 Task: Select the overview rules option in the decorations enabled.
Action: Mouse moved to (50, 479)
Screenshot: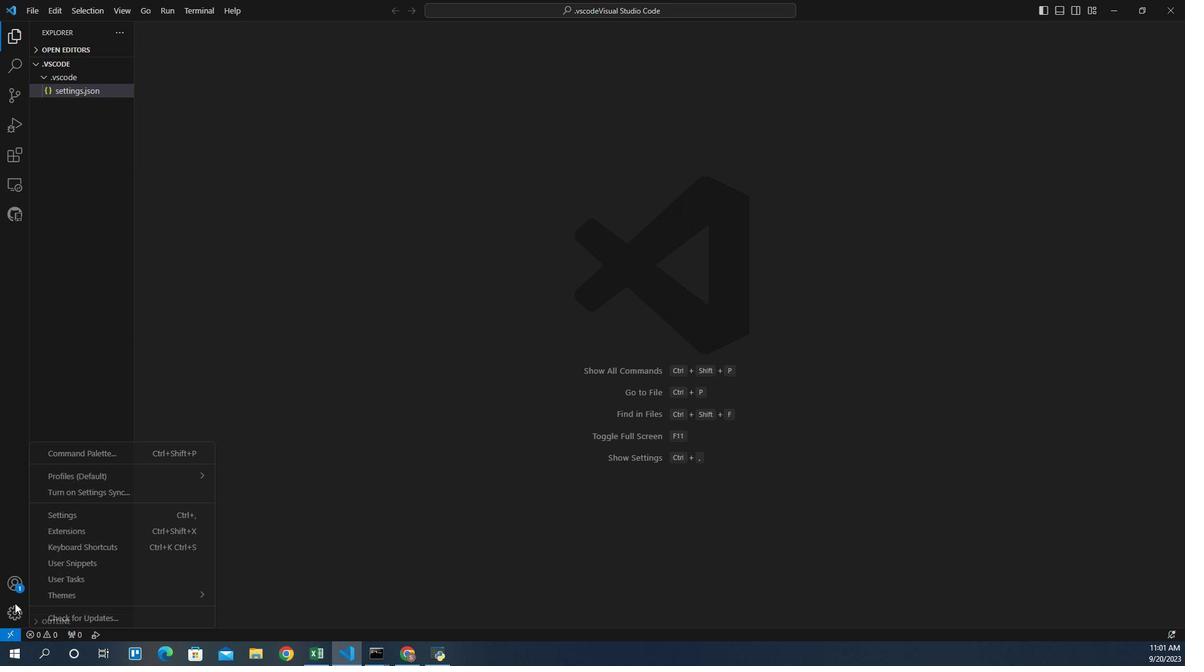 
Action: Mouse pressed left at (50, 479)
Screenshot: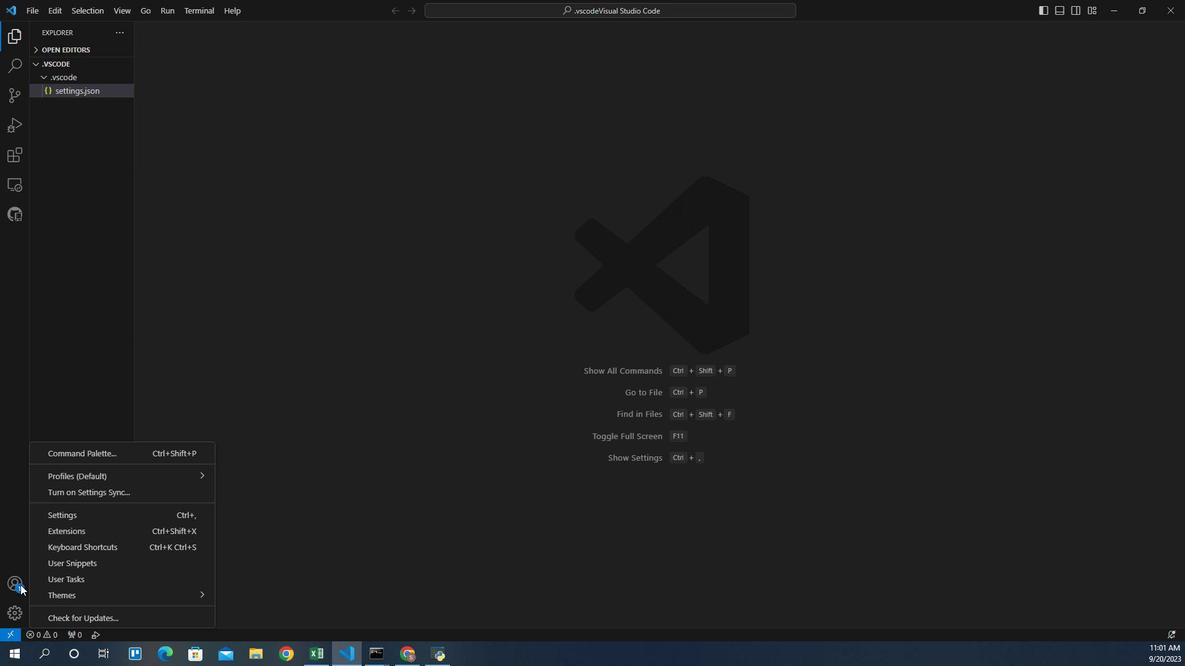
Action: Mouse moved to (75, 417)
Screenshot: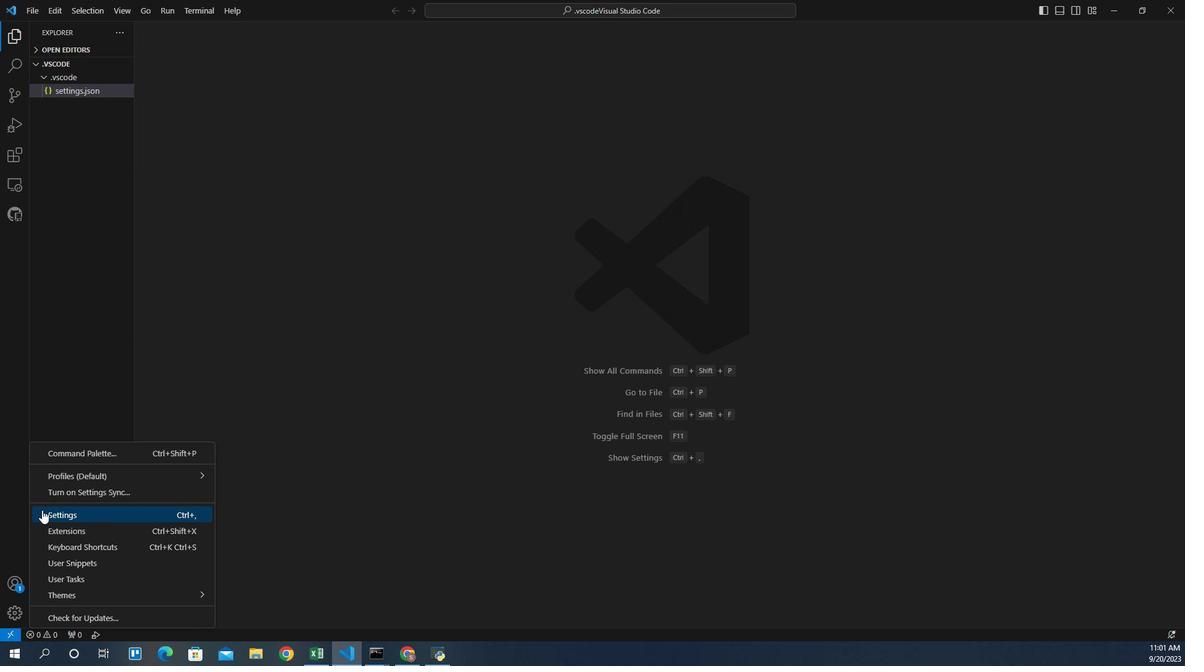 
Action: Mouse pressed left at (75, 417)
Screenshot: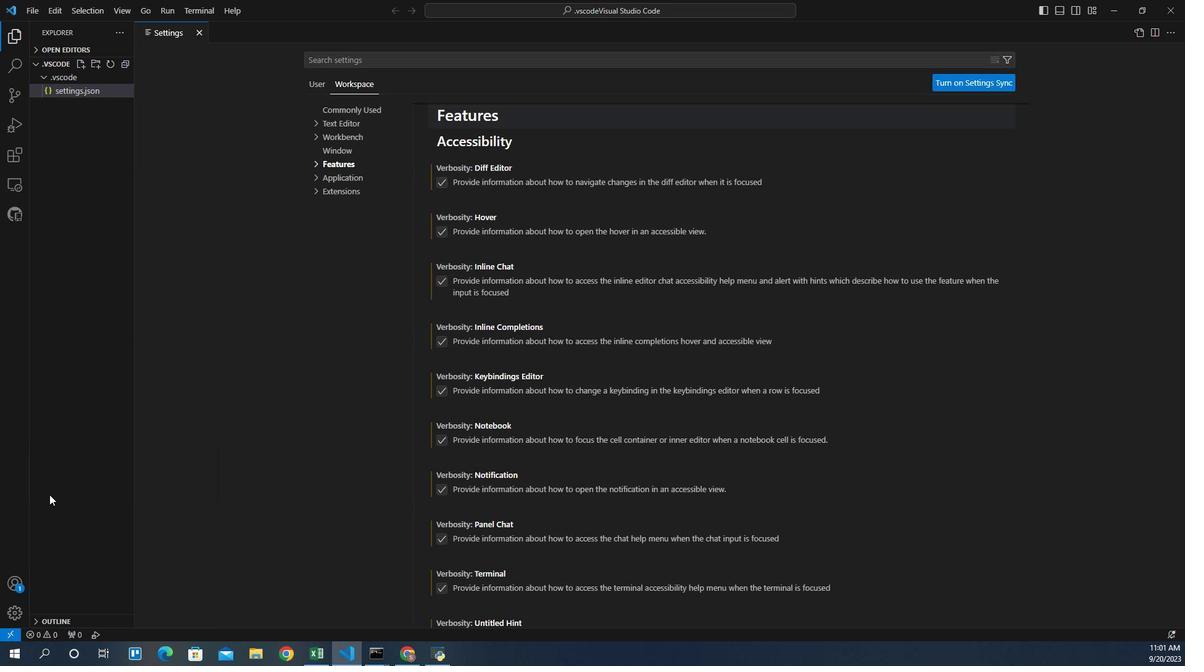
Action: Mouse moved to (362, 132)
Screenshot: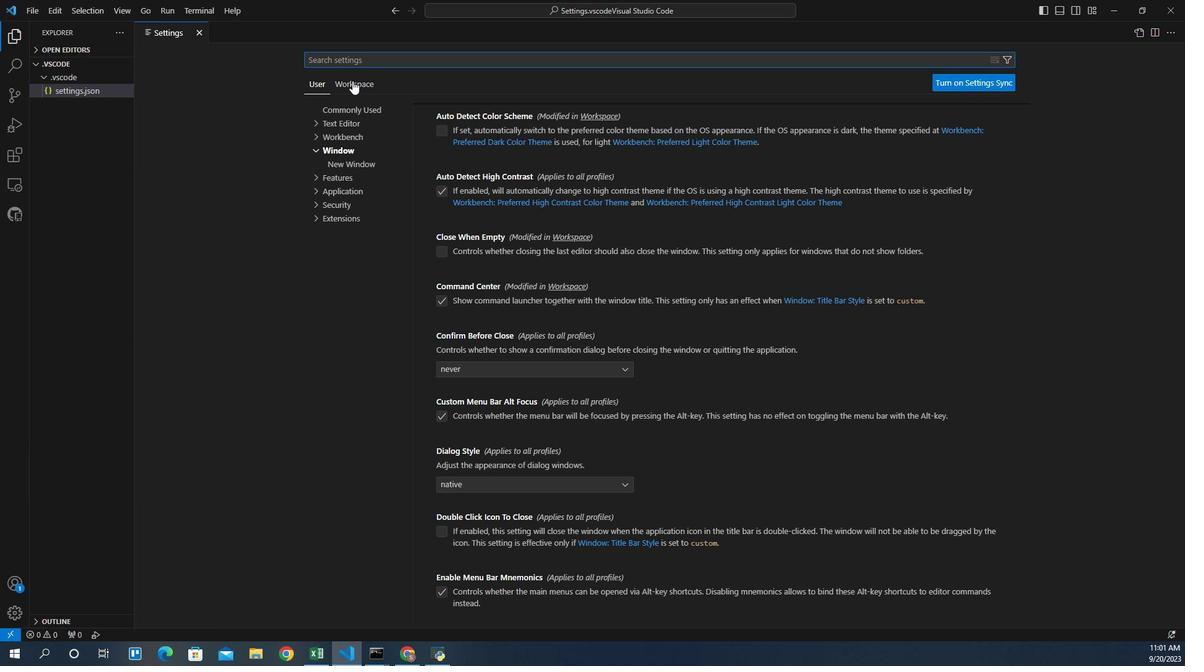 
Action: Mouse pressed left at (362, 132)
Screenshot: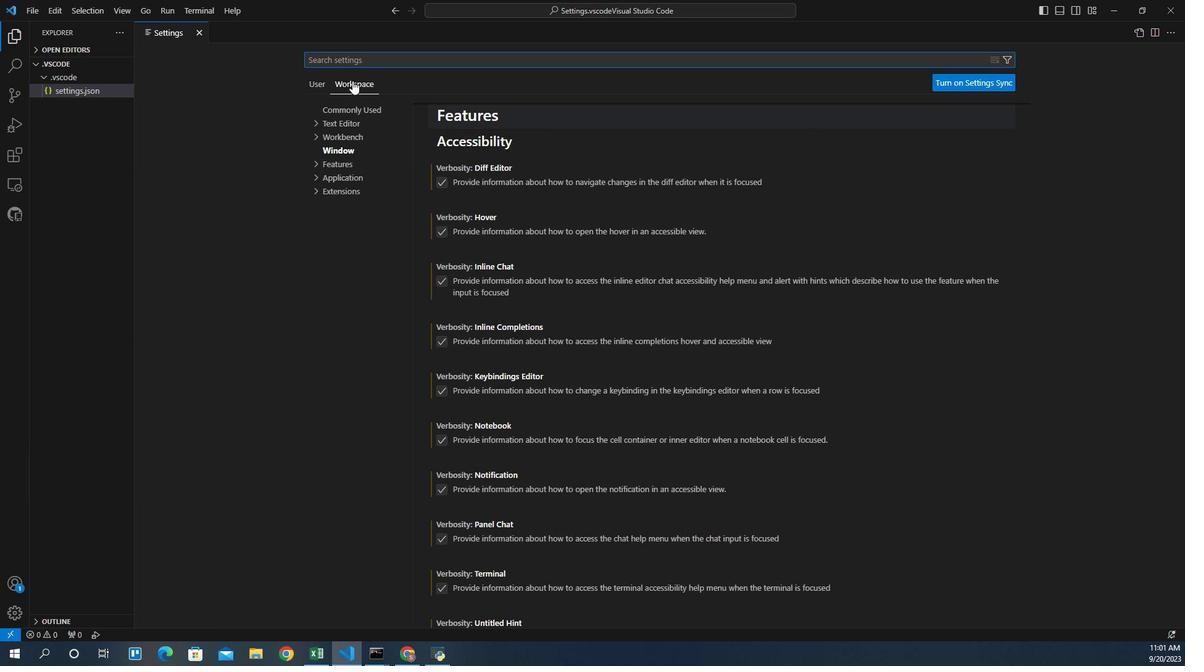 
Action: Mouse moved to (339, 187)
Screenshot: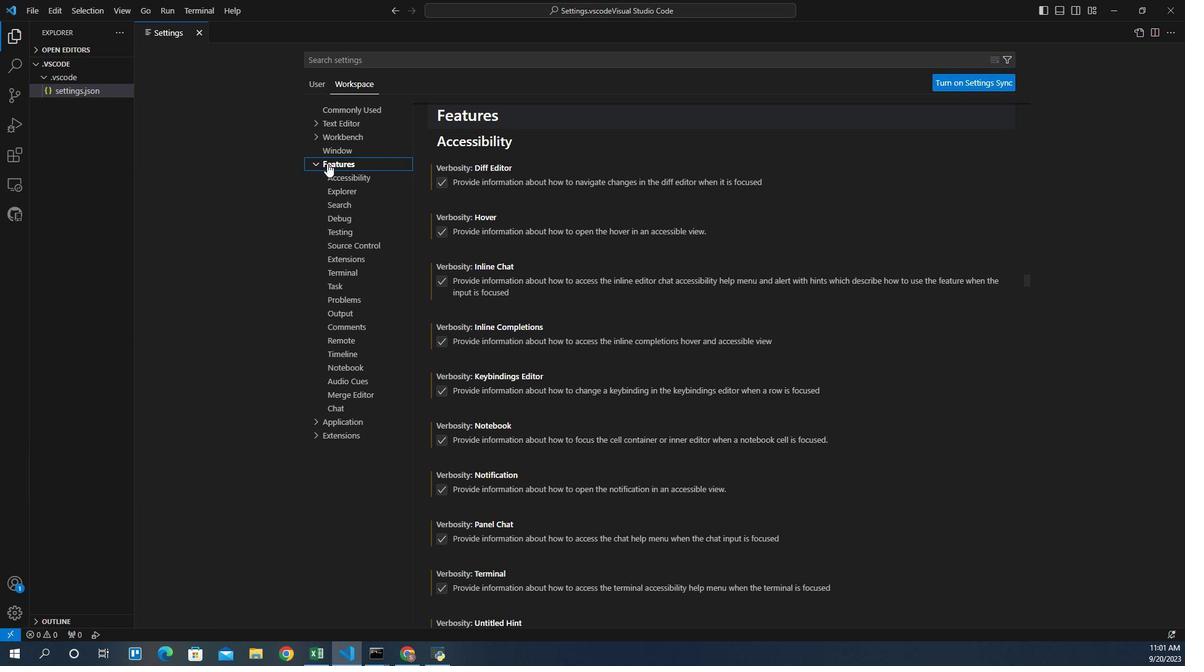 
Action: Mouse pressed left at (339, 187)
Screenshot: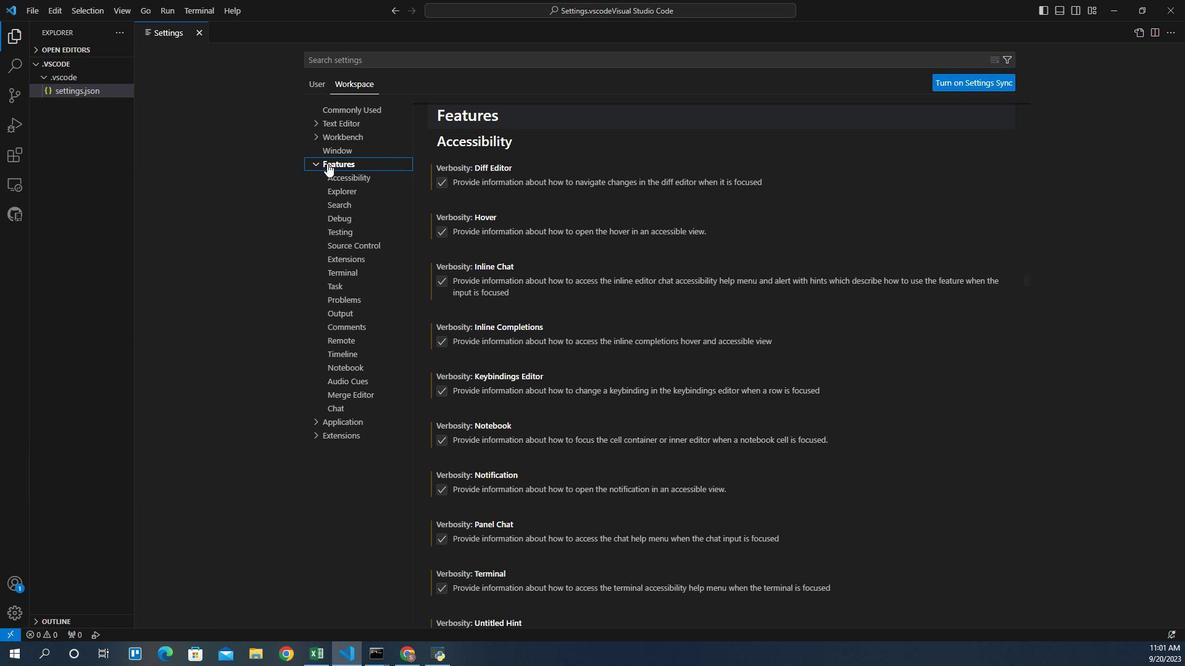 
Action: Mouse moved to (359, 259)
Screenshot: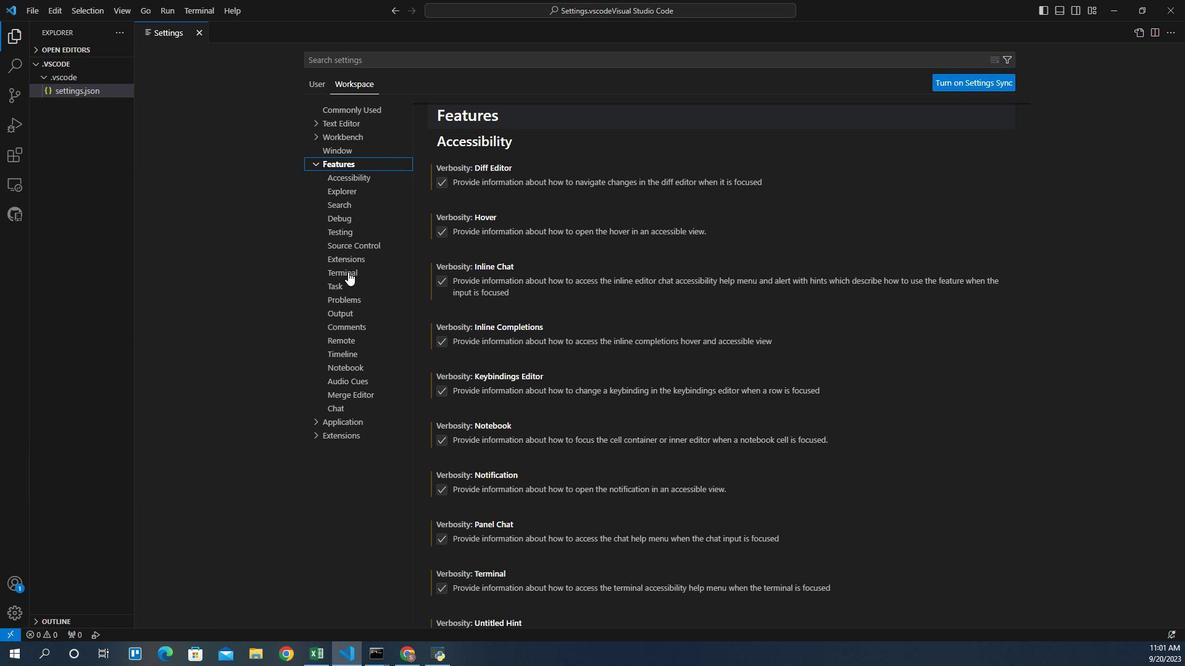 
Action: Mouse pressed left at (359, 259)
Screenshot: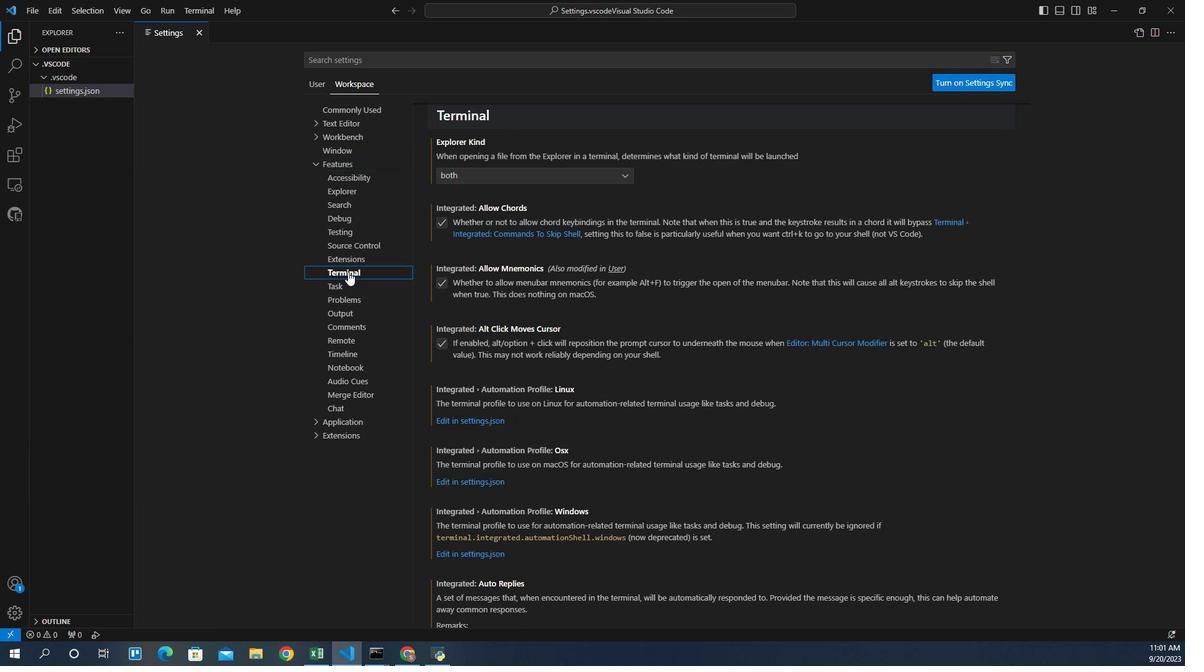 
Action: Mouse moved to (988, 304)
Screenshot: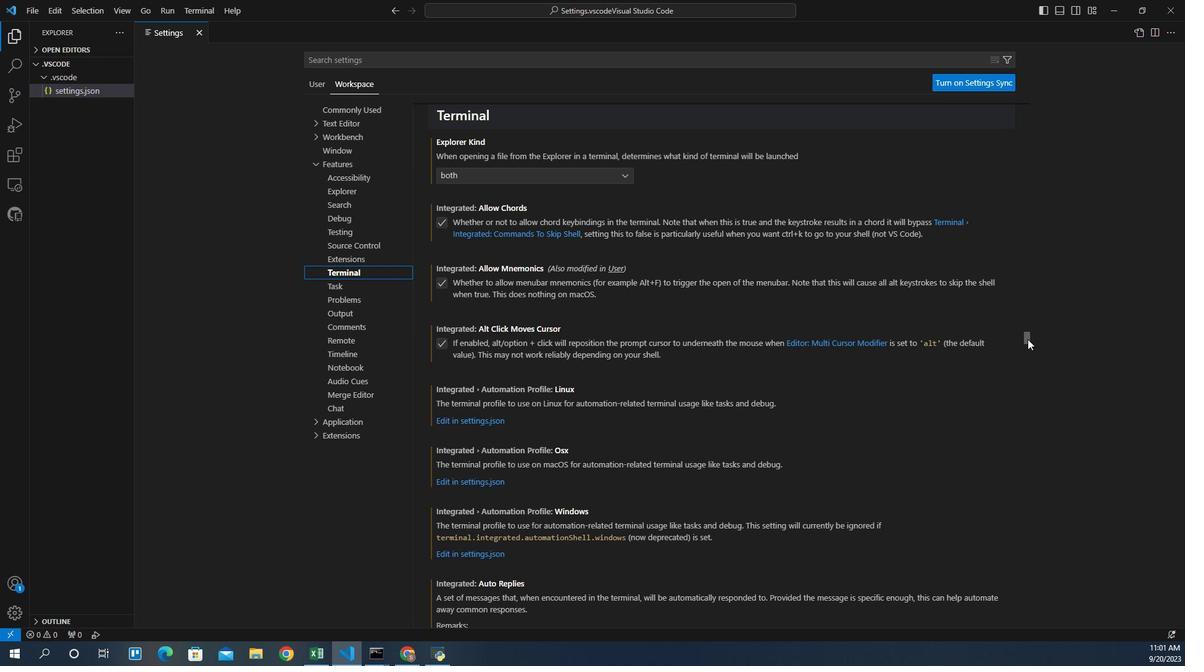 
Action: Mouse pressed left at (988, 304)
Screenshot: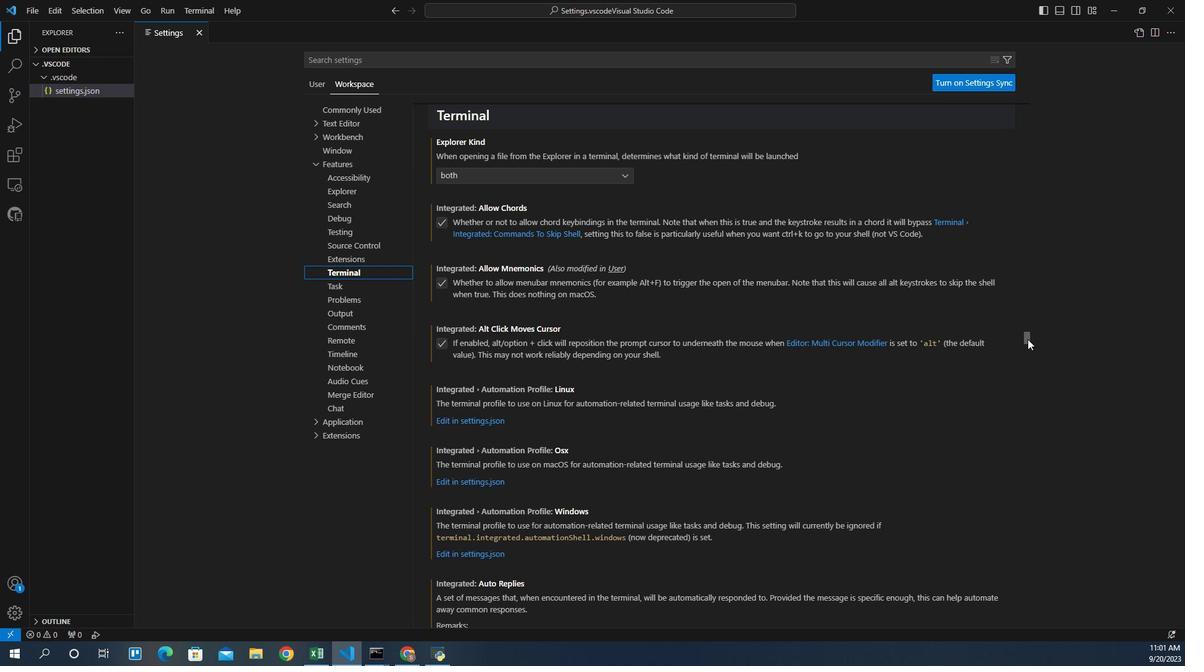 
Action: Mouse moved to (838, 334)
Screenshot: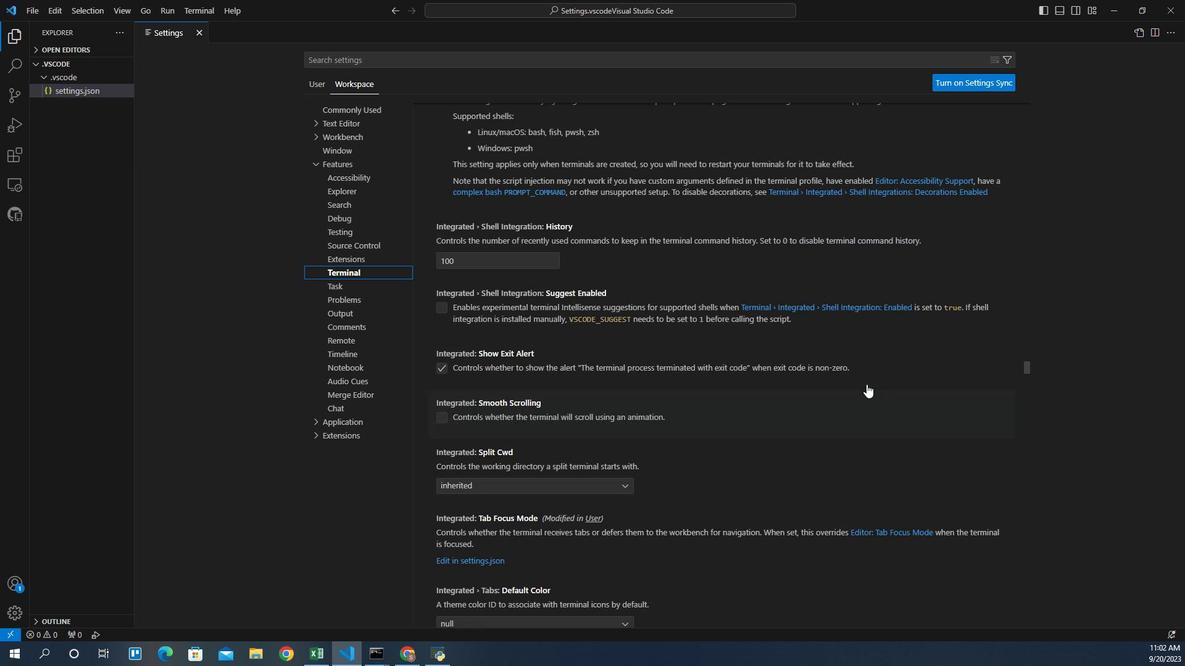 
Action: Mouse scrolled (838, 334) with delta (0, 0)
Screenshot: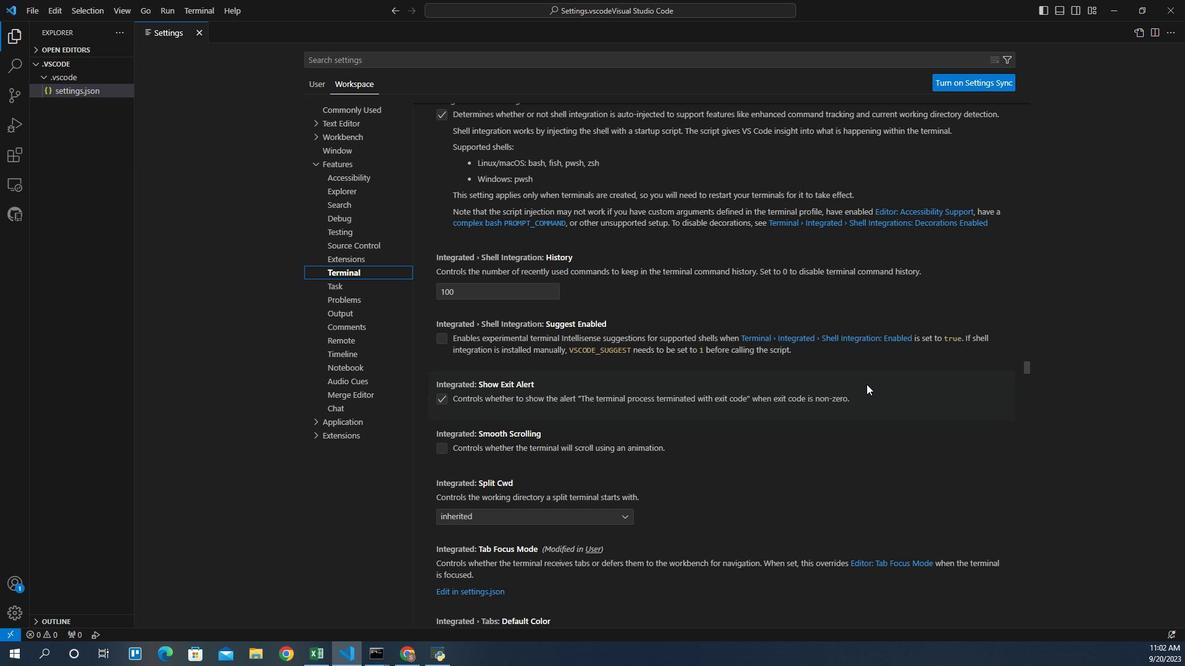 
Action: Mouse scrolled (838, 334) with delta (0, 0)
Screenshot: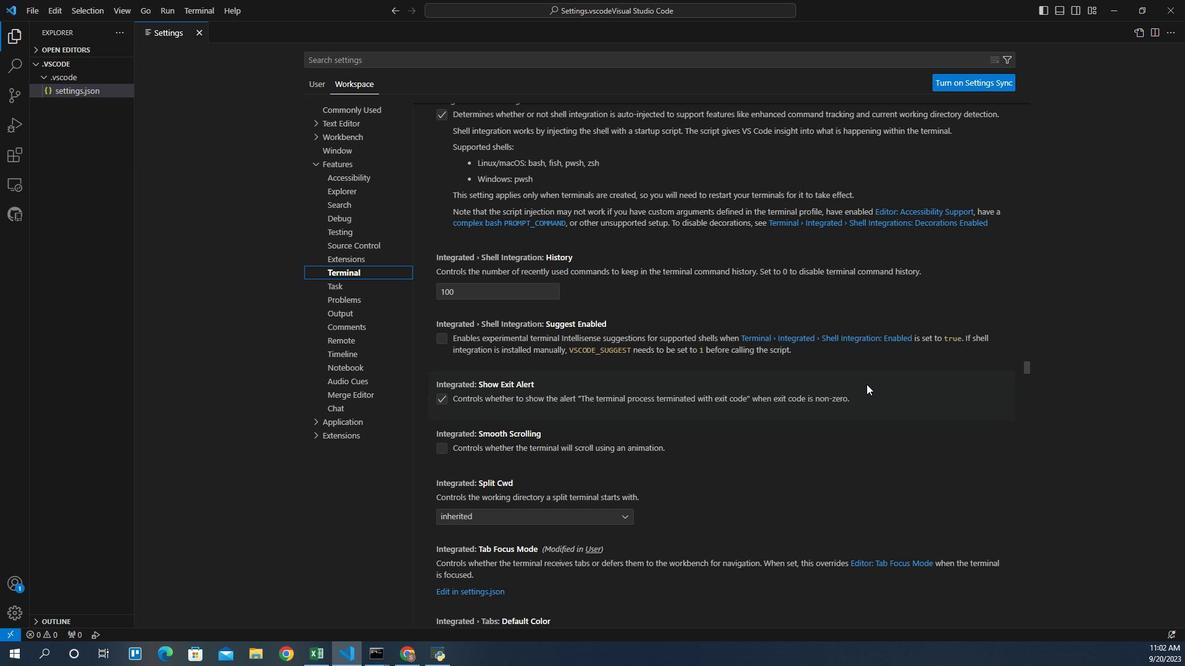 
Action: Mouse scrolled (838, 334) with delta (0, 0)
Screenshot: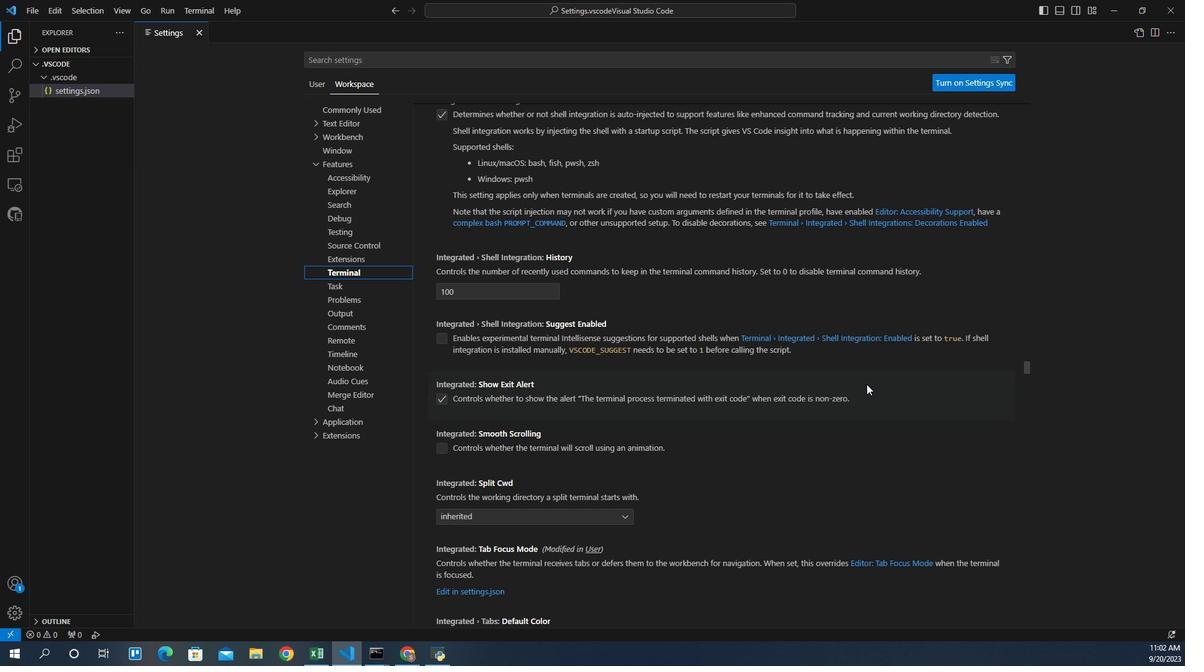 
Action: Mouse scrolled (838, 334) with delta (0, 0)
Screenshot: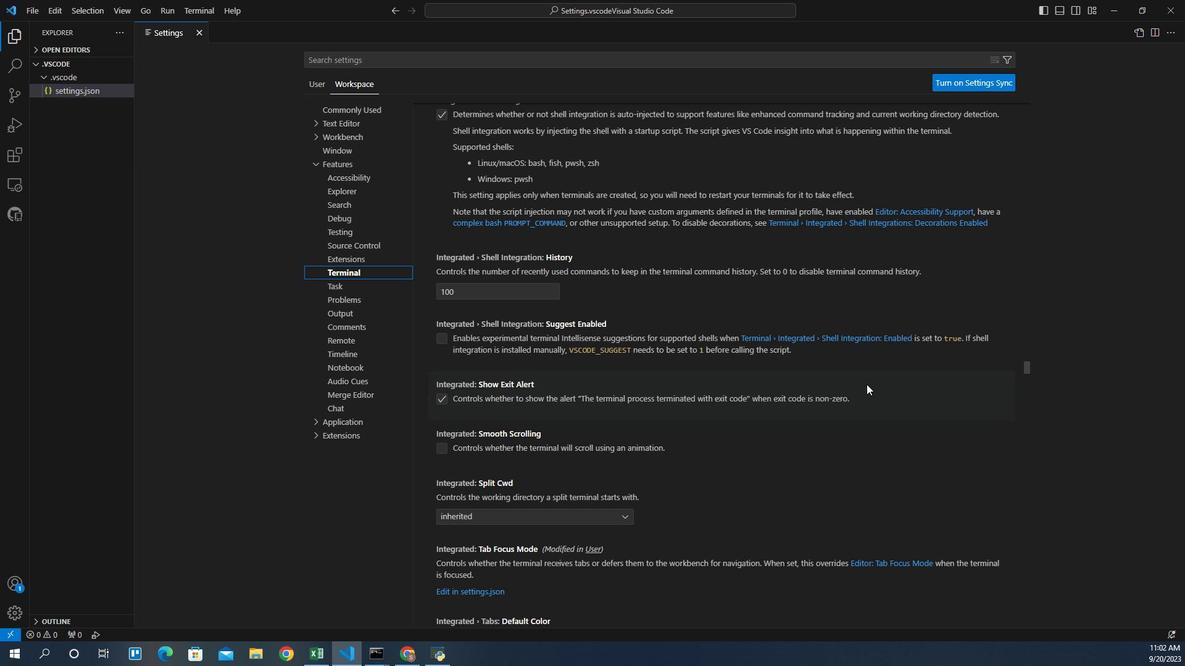 
Action: Mouse scrolled (838, 334) with delta (0, 0)
Screenshot: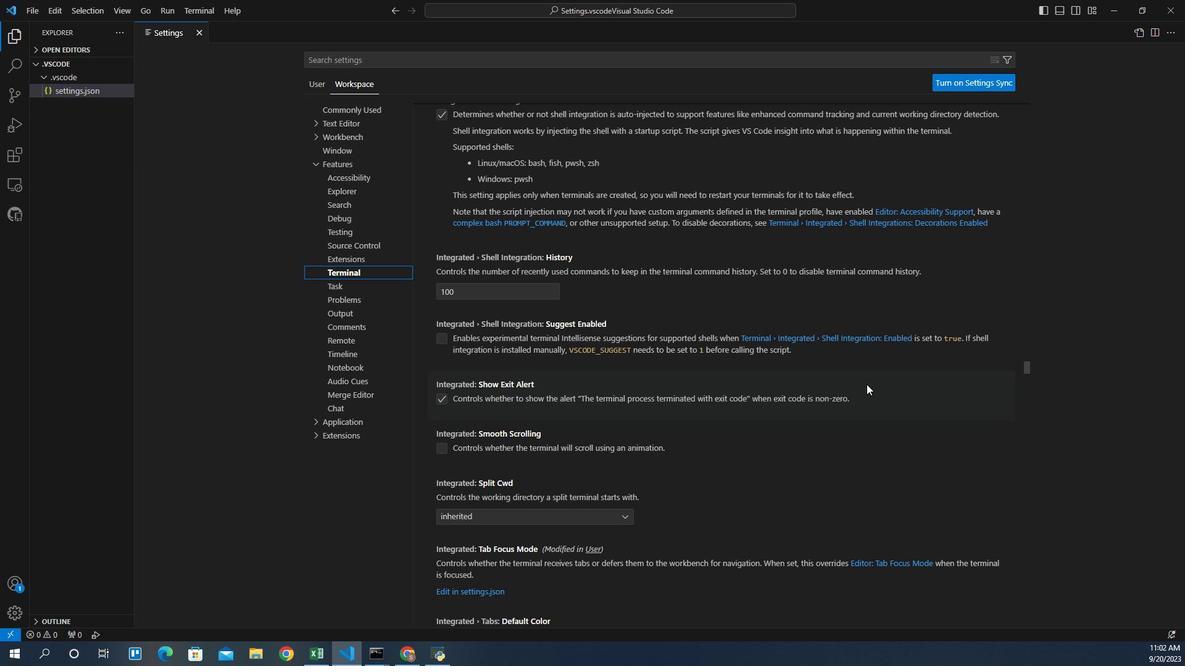 
Action: Mouse scrolled (838, 334) with delta (0, 0)
Screenshot: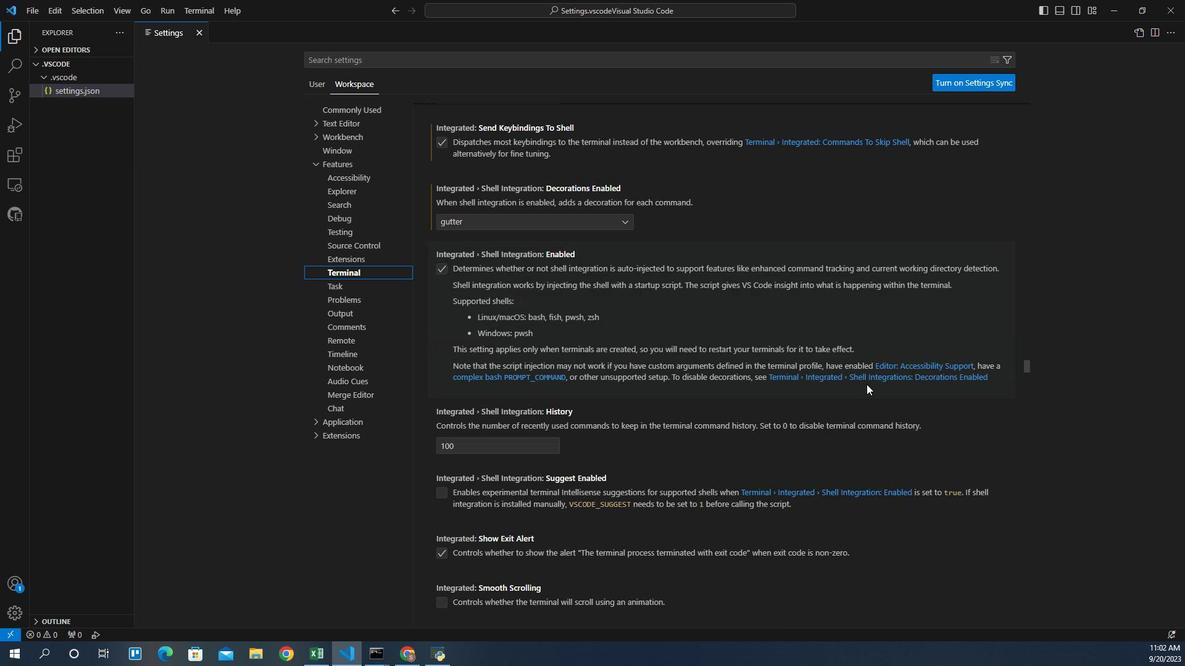 
Action: Mouse scrolled (838, 334) with delta (0, 0)
Screenshot: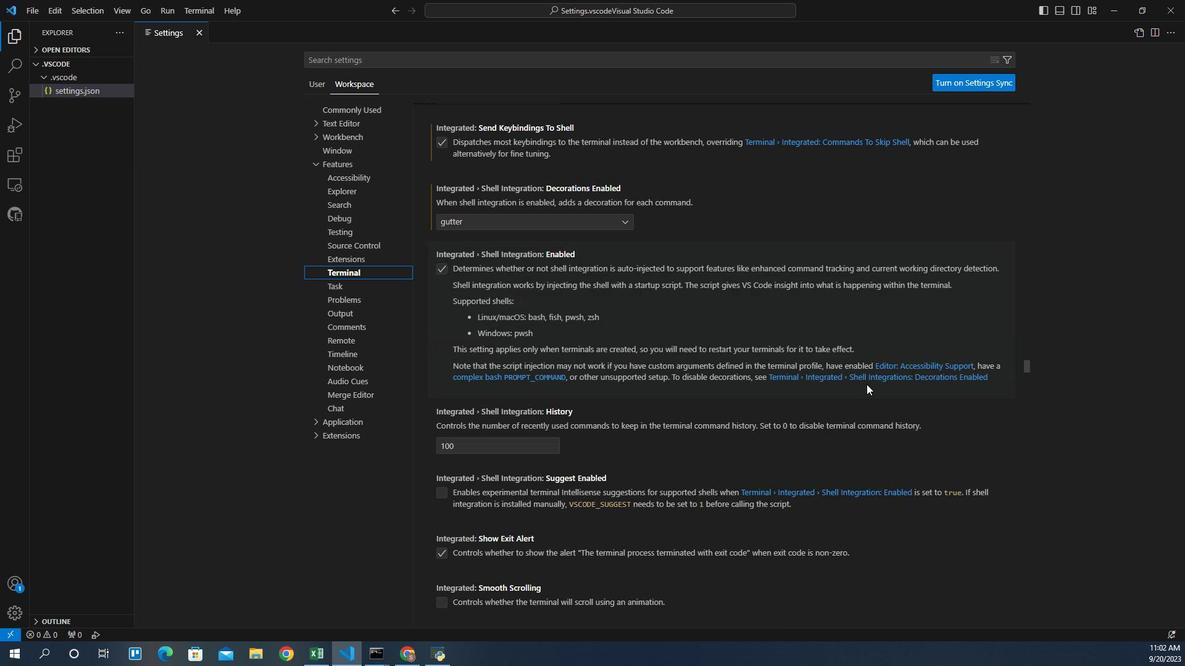 
Action: Mouse scrolled (838, 334) with delta (0, 0)
Screenshot: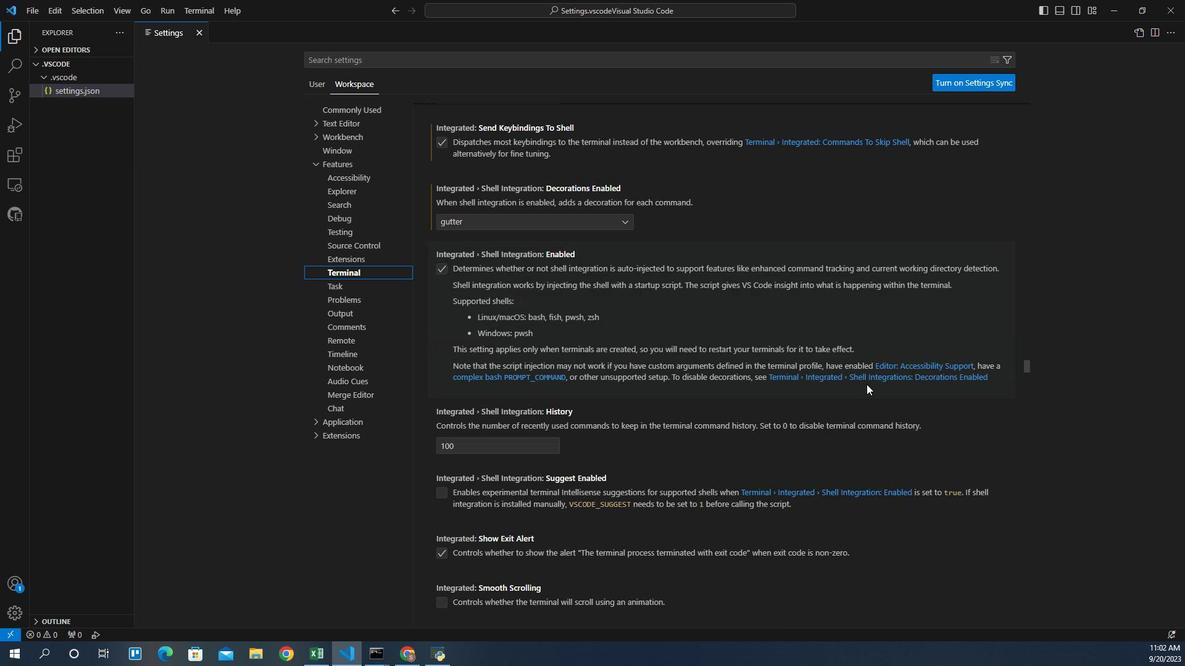 
Action: Mouse scrolled (838, 334) with delta (0, 0)
Screenshot: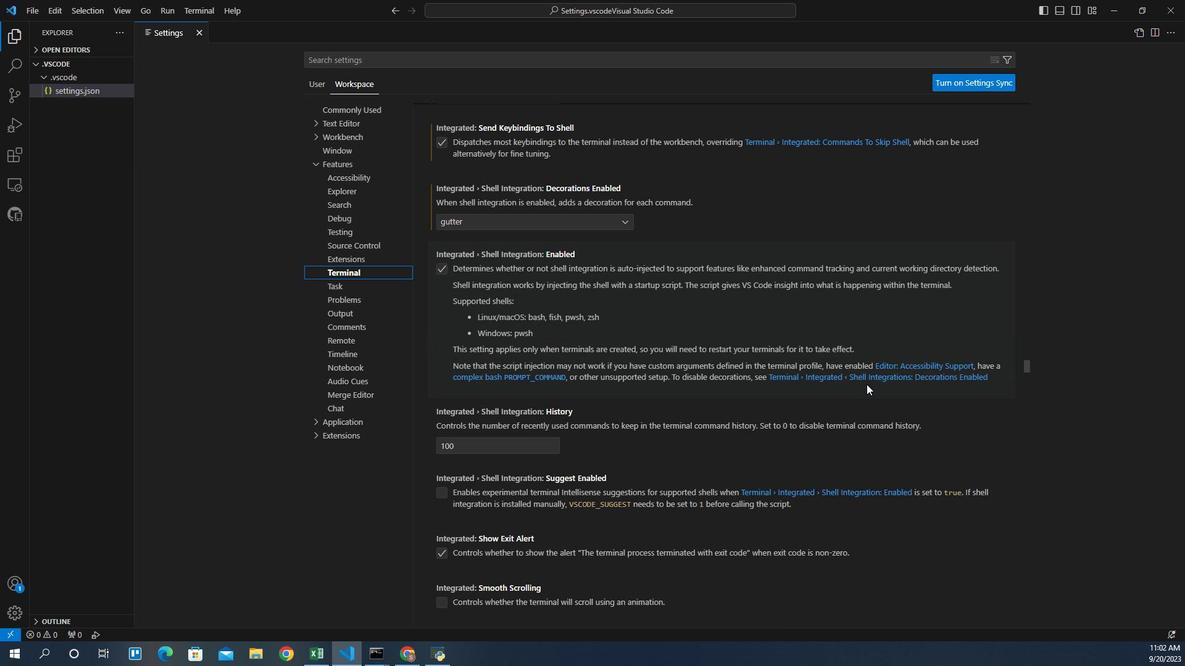 
Action: Mouse scrolled (838, 334) with delta (0, 0)
Screenshot: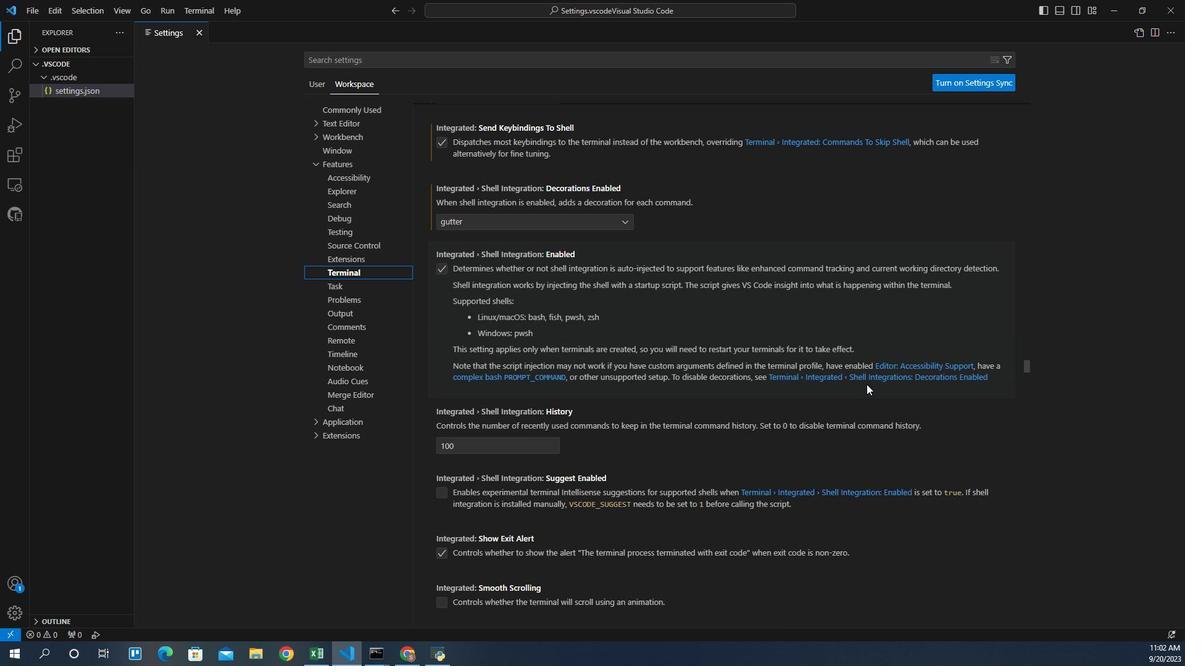 
Action: Mouse moved to (595, 226)
Screenshot: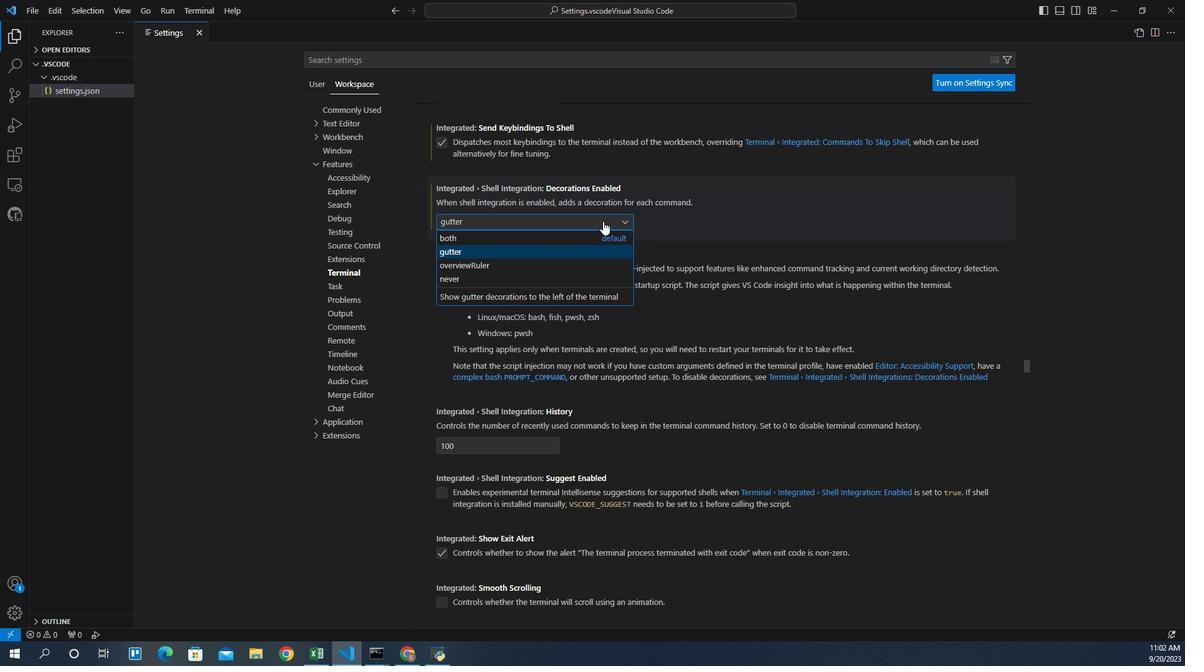 
Action: Mouse pressed left at (595, 226)
Screenshot: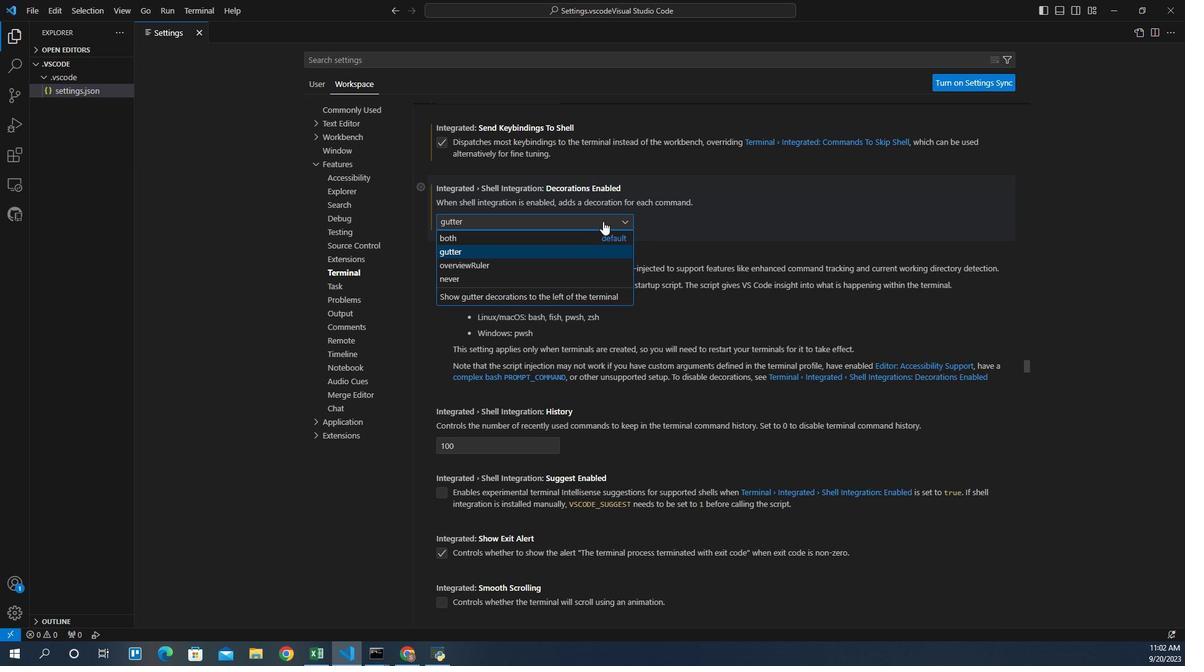 
Action: Mouse moved to (504, 250)
Screenshot: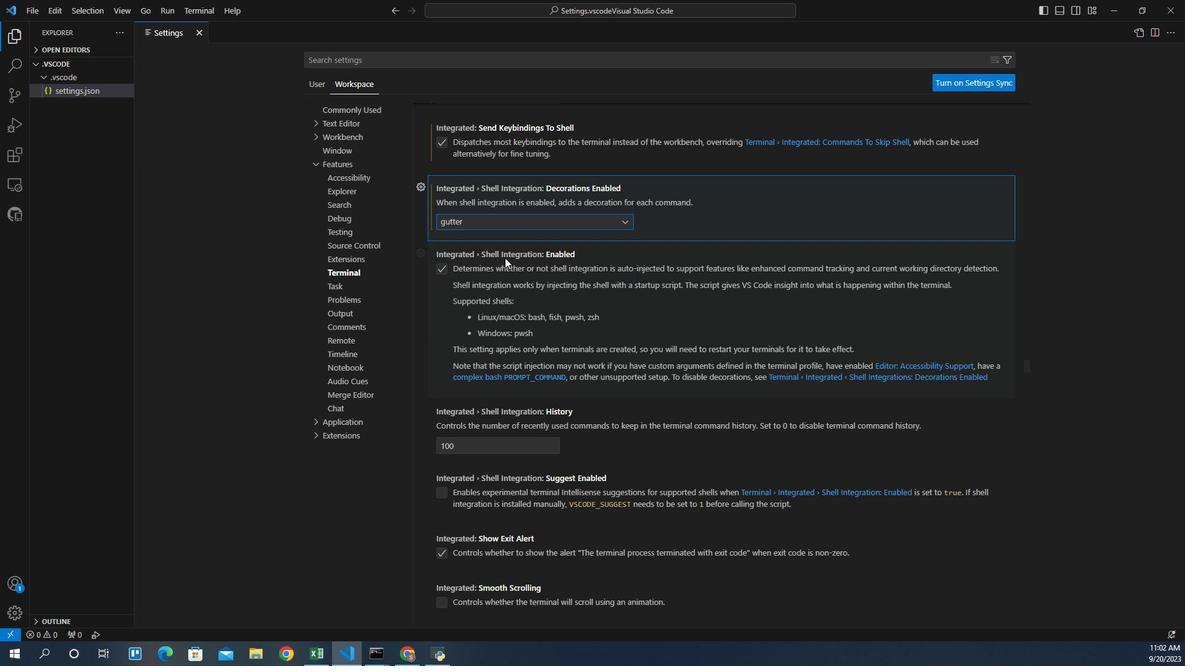 
Action: Mouse pressed left at (504, 250)
Screenshot: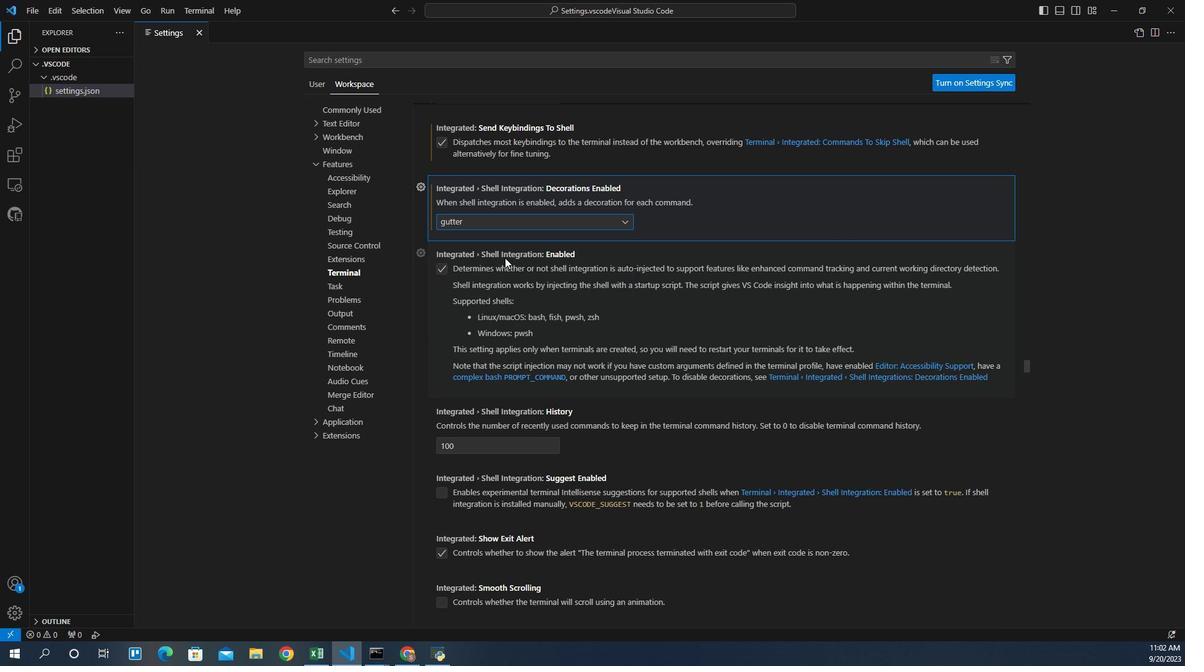 
Action: Mouse moved to (561, 225)
Screenshot: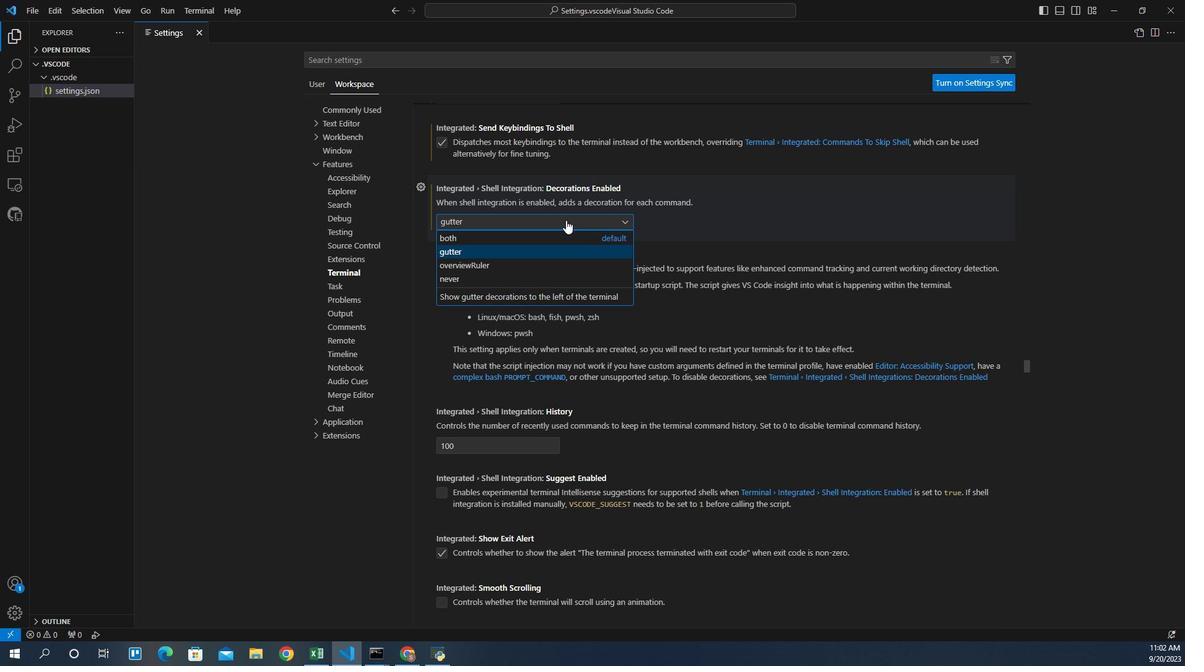 
Action: Mouse pressed left at (561, 225)
Screenshot: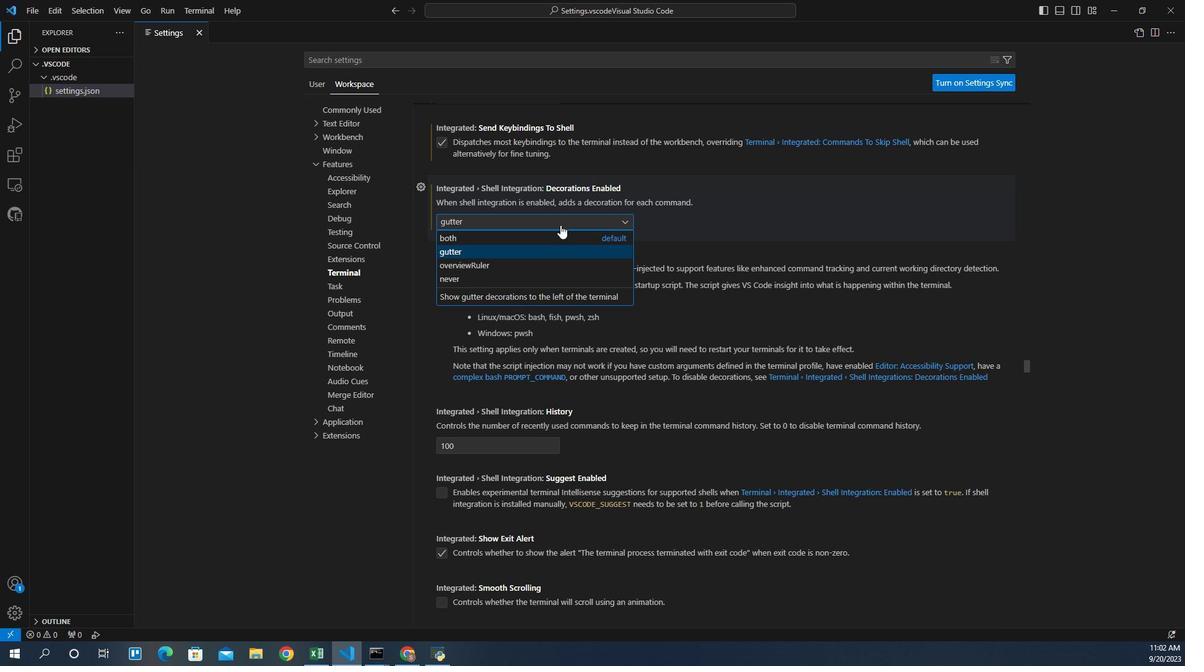 
Action: Mouse moved to (492, 254)
Screenshot: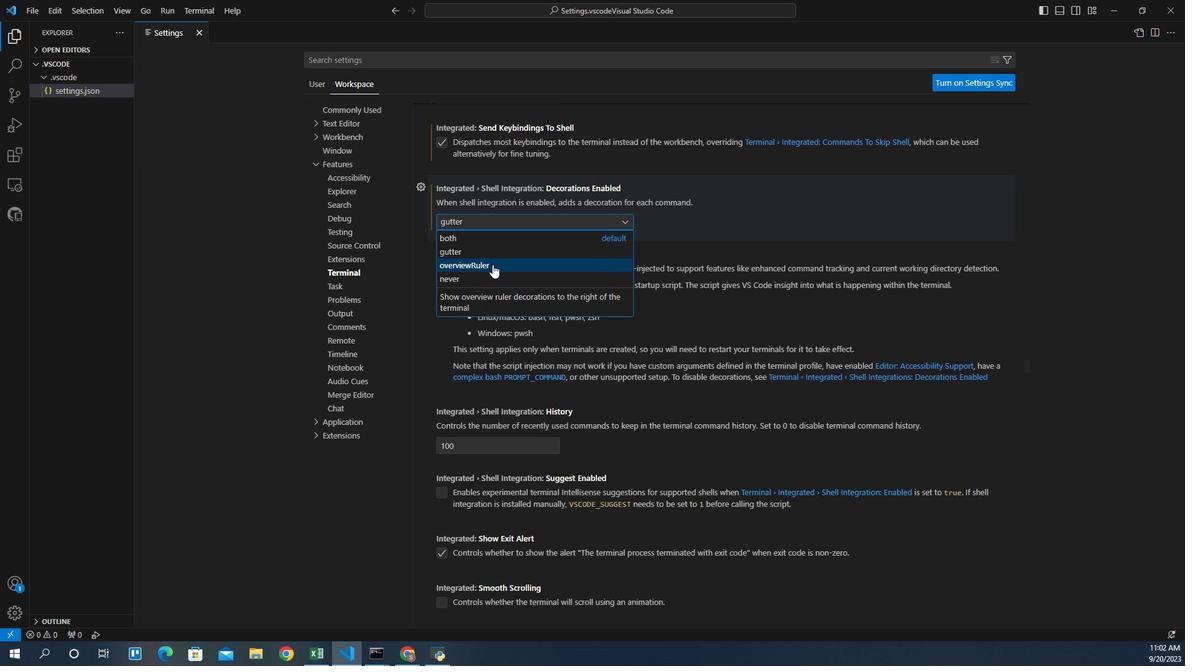 
Action: Mouse pressed left at (492, 254)
Screenshot: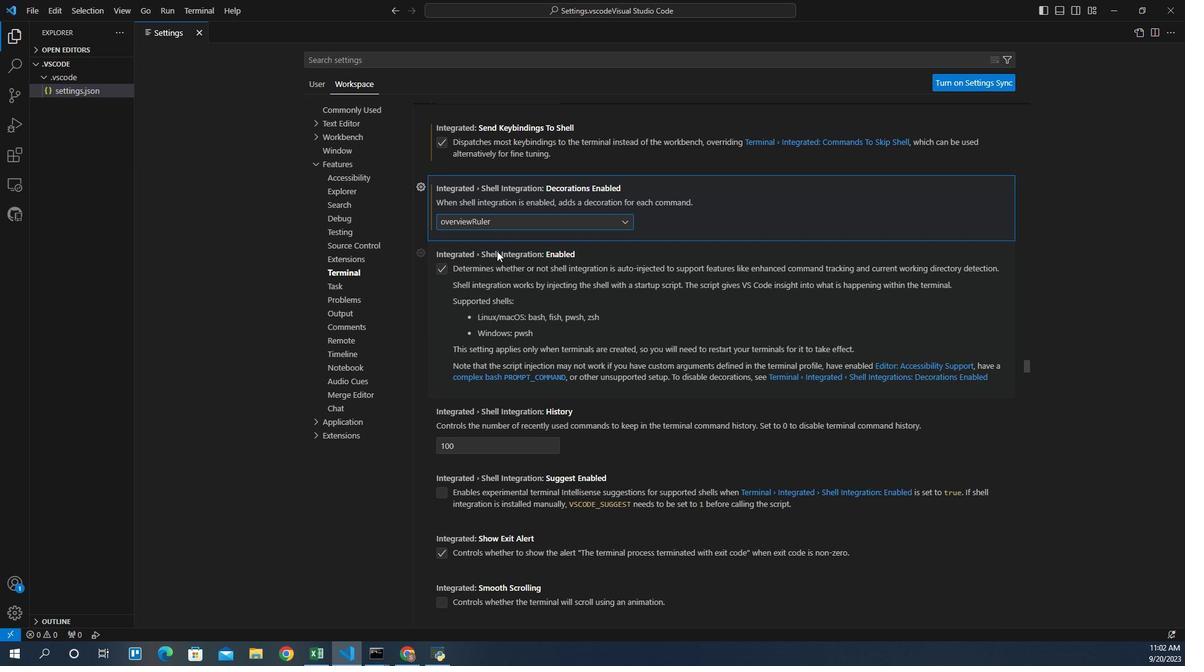 
Action: Mouse moved to (503, 235)
Screenshot: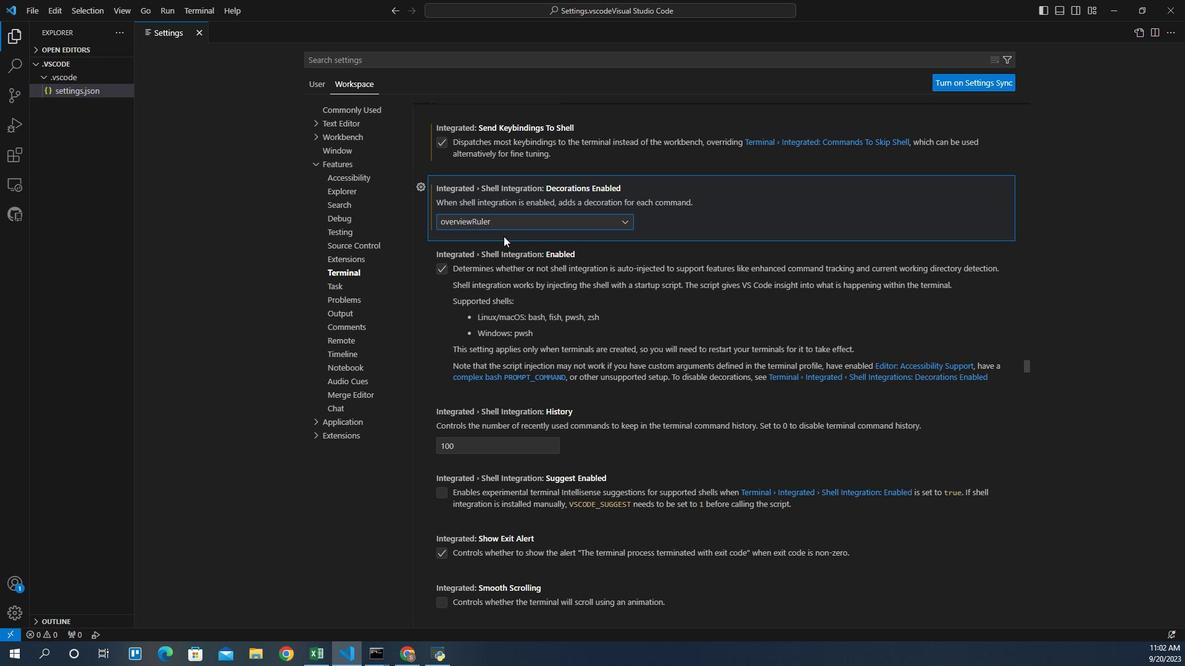 
